 Task: Create a due date automation trigger when advanced on, on the wednesday before a card is due add fields with custom field "Resume" set to a number lower than 1 and lower than 10 at 11:00 AM.
Action: Mouse moved to (1092, 90)
Screenshot: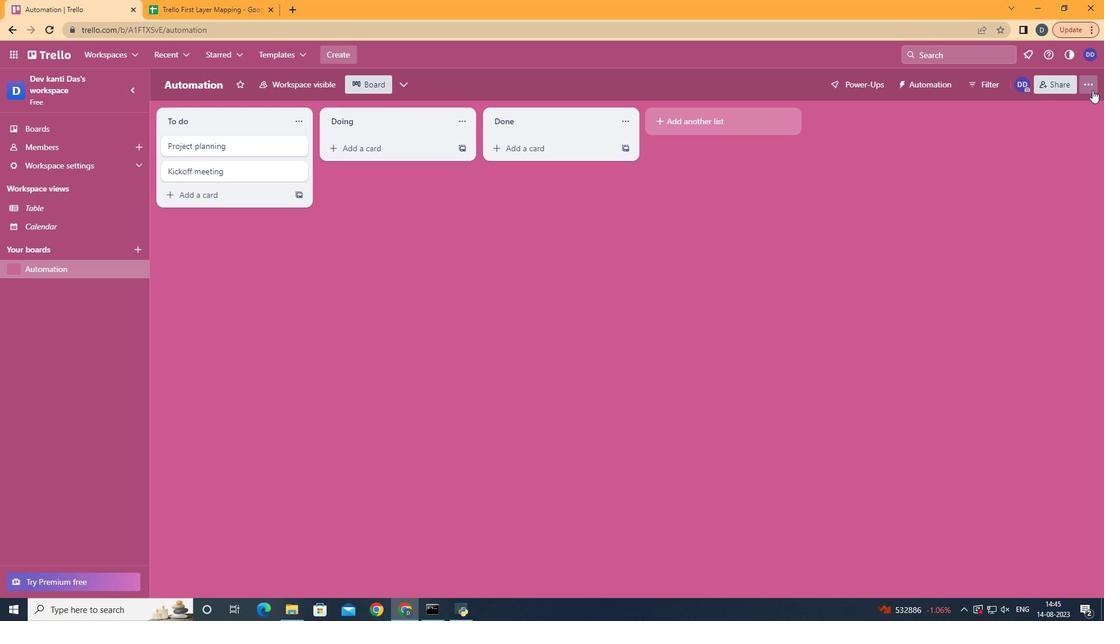 
Action: Mouse pressed left at (1092, 90)
Screenshot: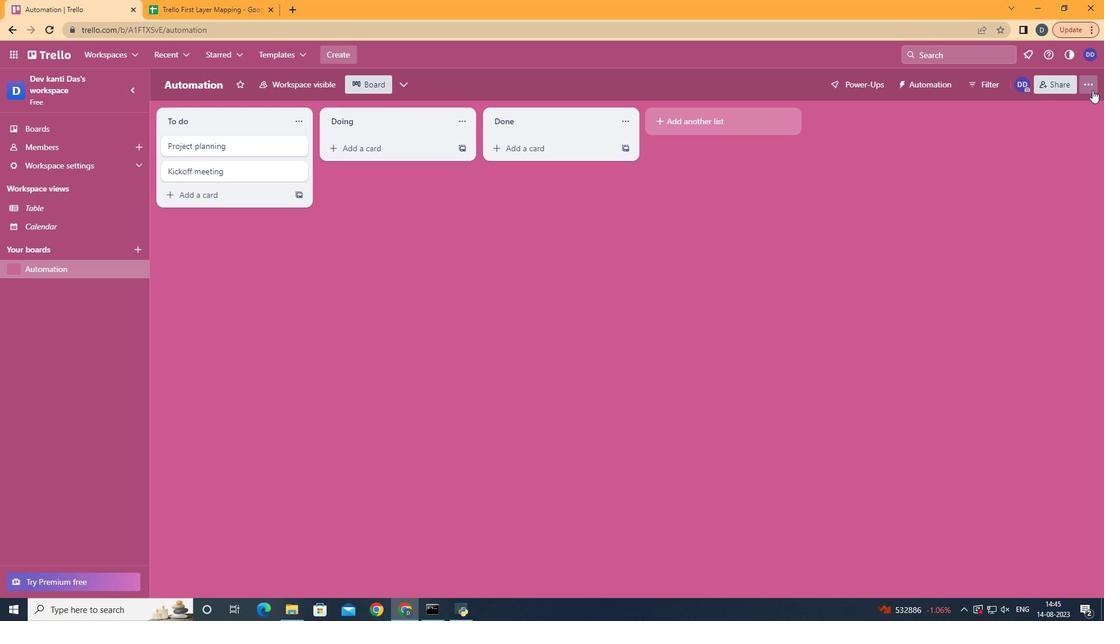 
Action: Mouse moved to (1031, 241)
Screenshot: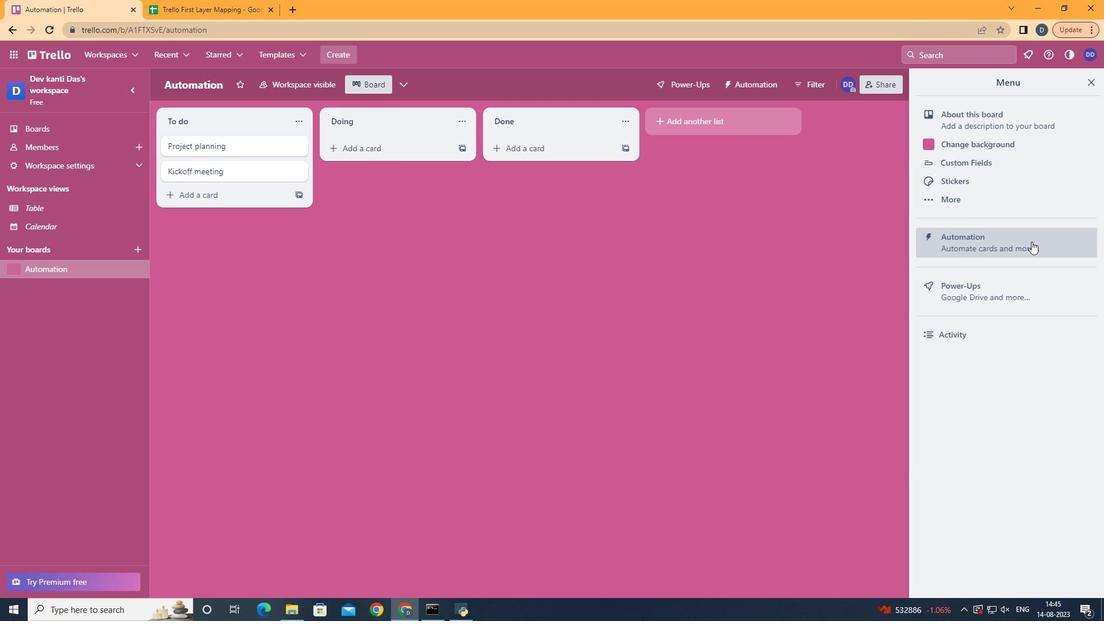 
Action: Mouse pressed left at (1031, 241)
Screenshot: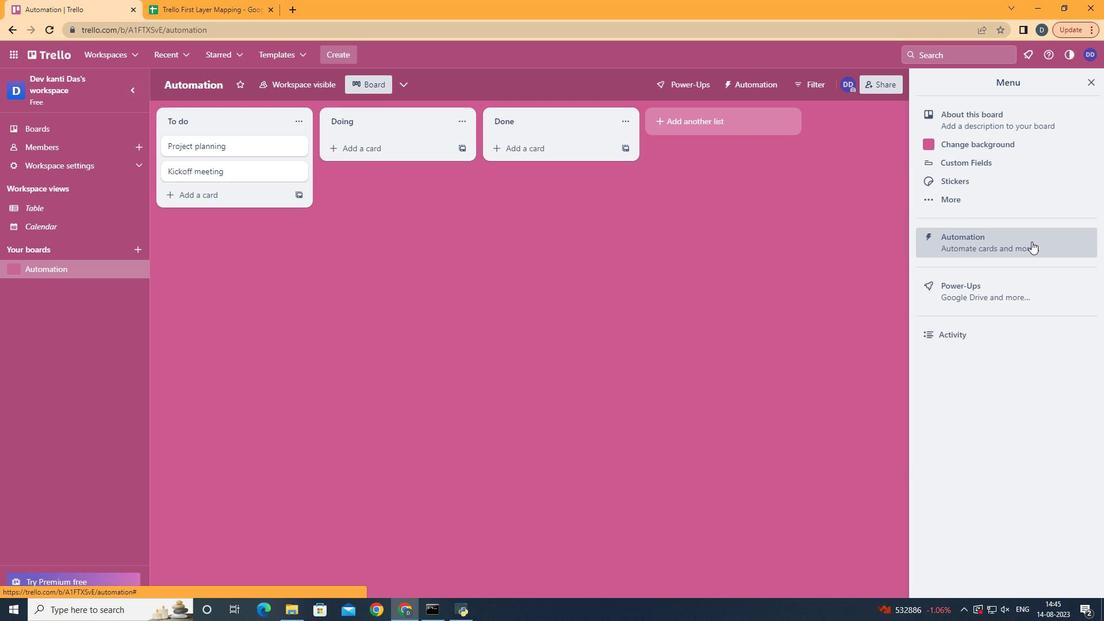 
Action: Mouse moved to (219, 230)
Screenshot: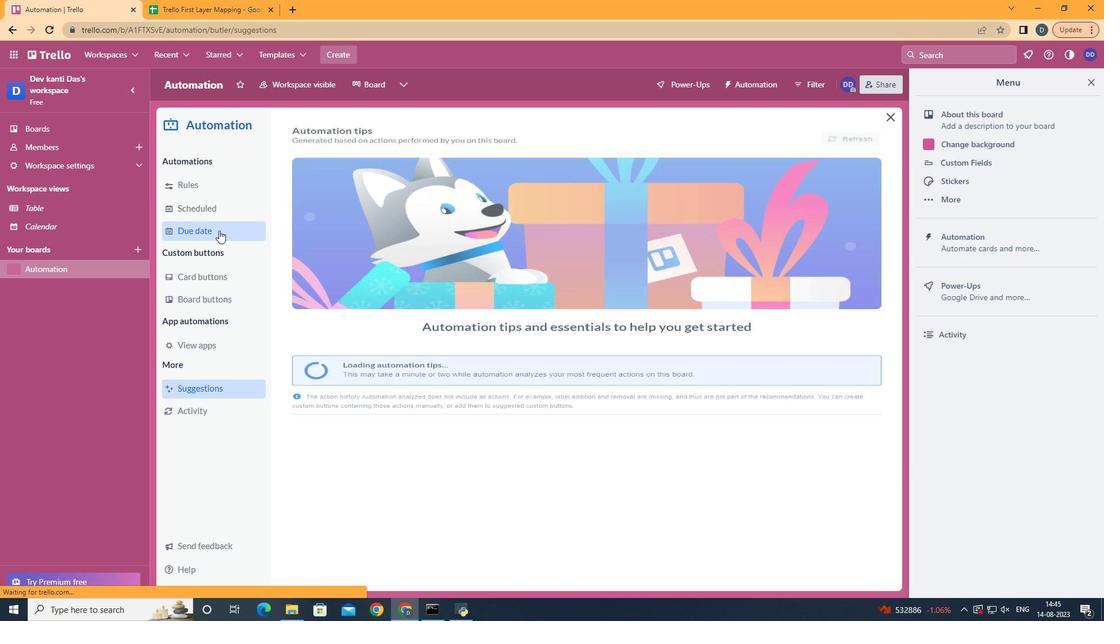 
Action: Mouse pressed left at (219, 230)
Screenshot: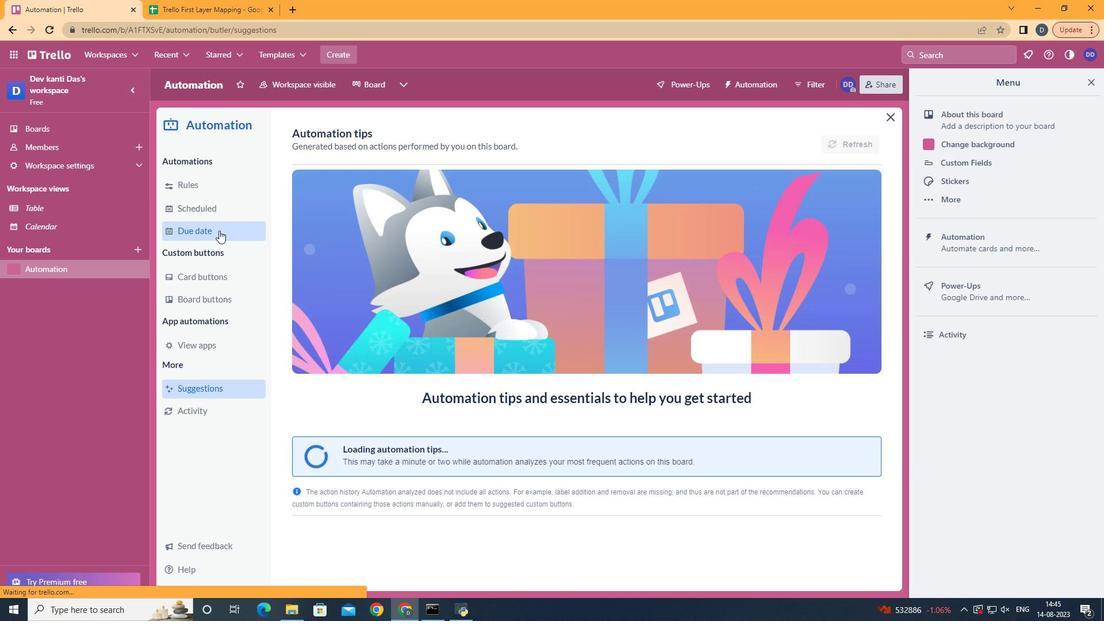 
Action: Mouse moved to (808, 132)
Screenshot: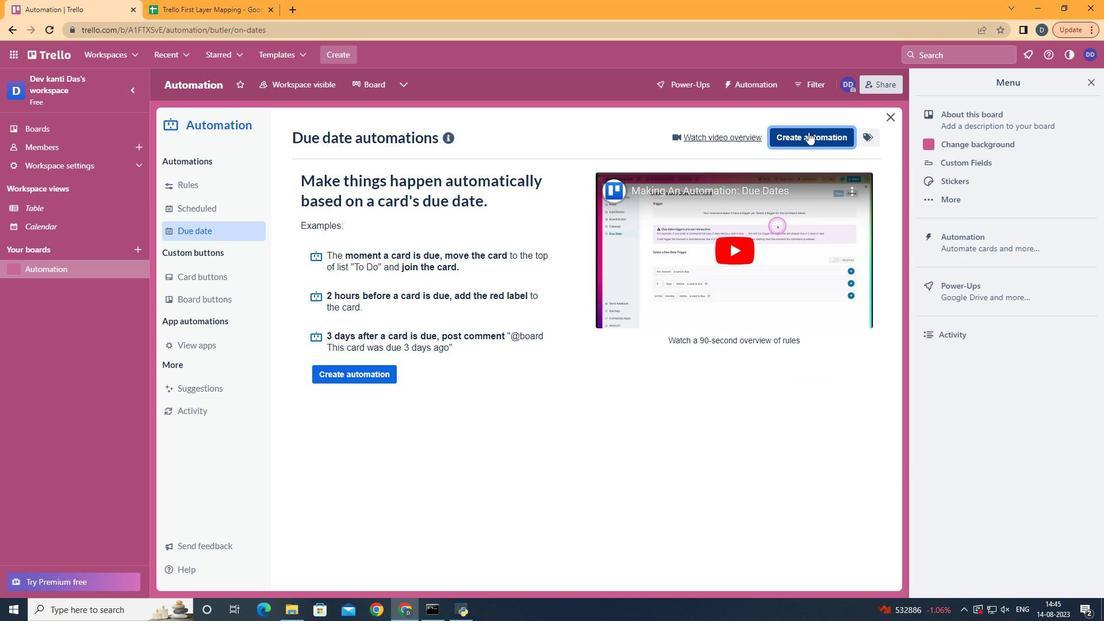 
Action: Mouse pressed left at (808, 132)
Screenshot: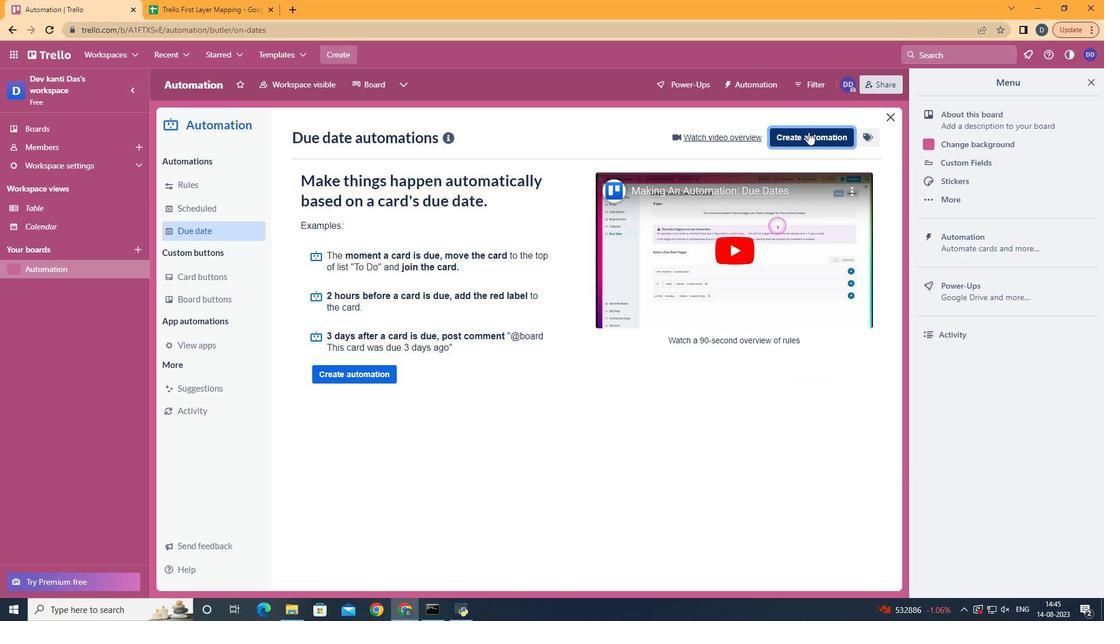 
Action: Mouse moved to (586, 246)
Screenshot: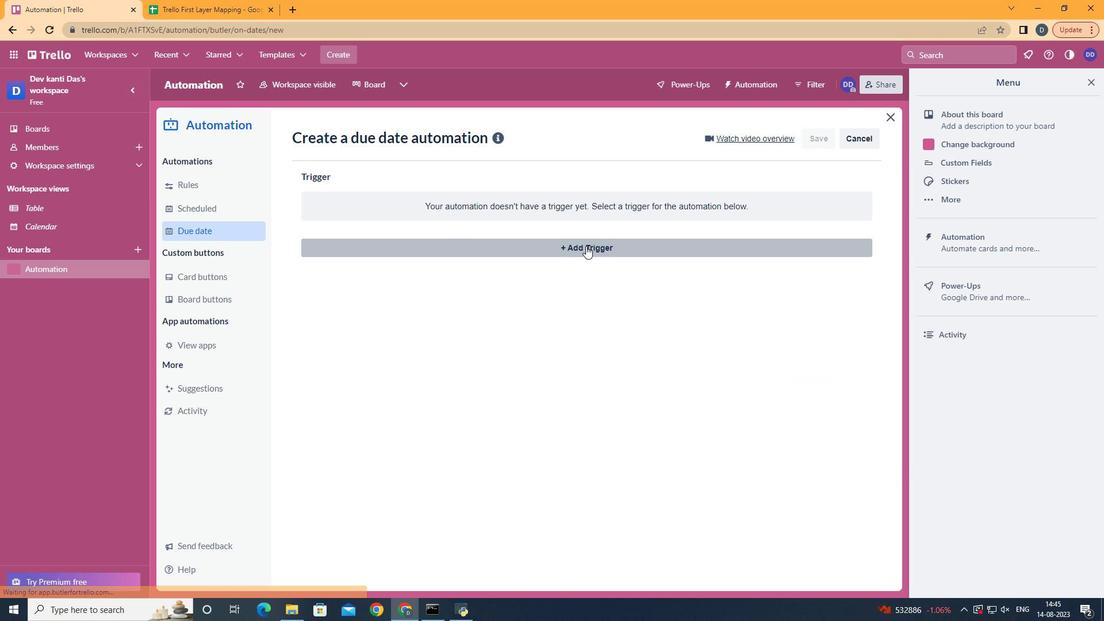 
Action: Mouse pressed left at (586, 246)
Screenshot: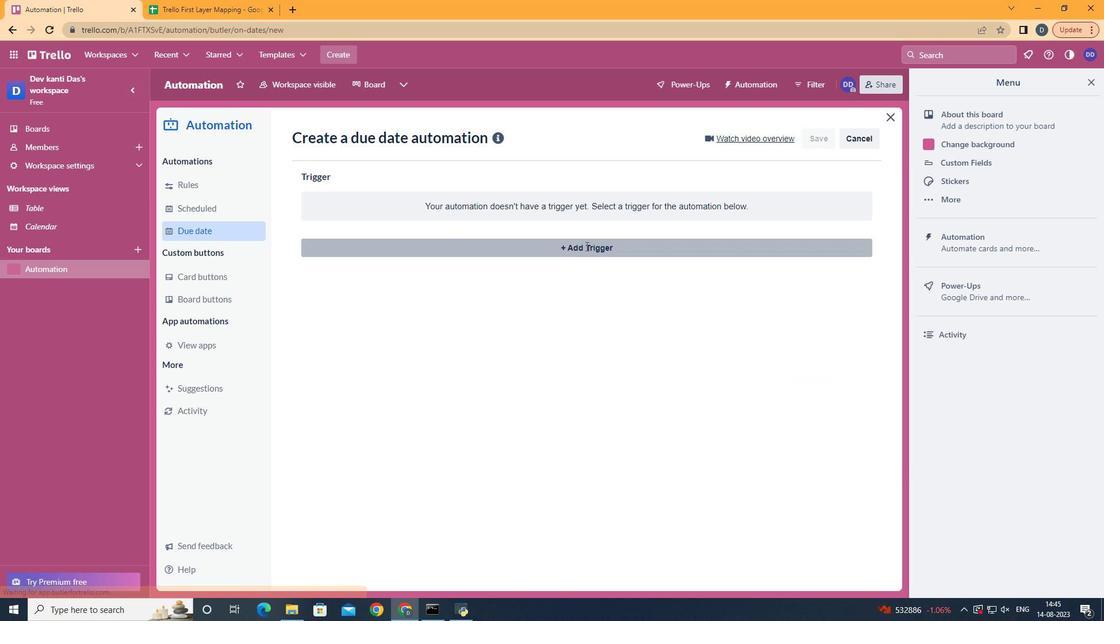 
Action: Mouse moved to (383, 345)
Screenshot: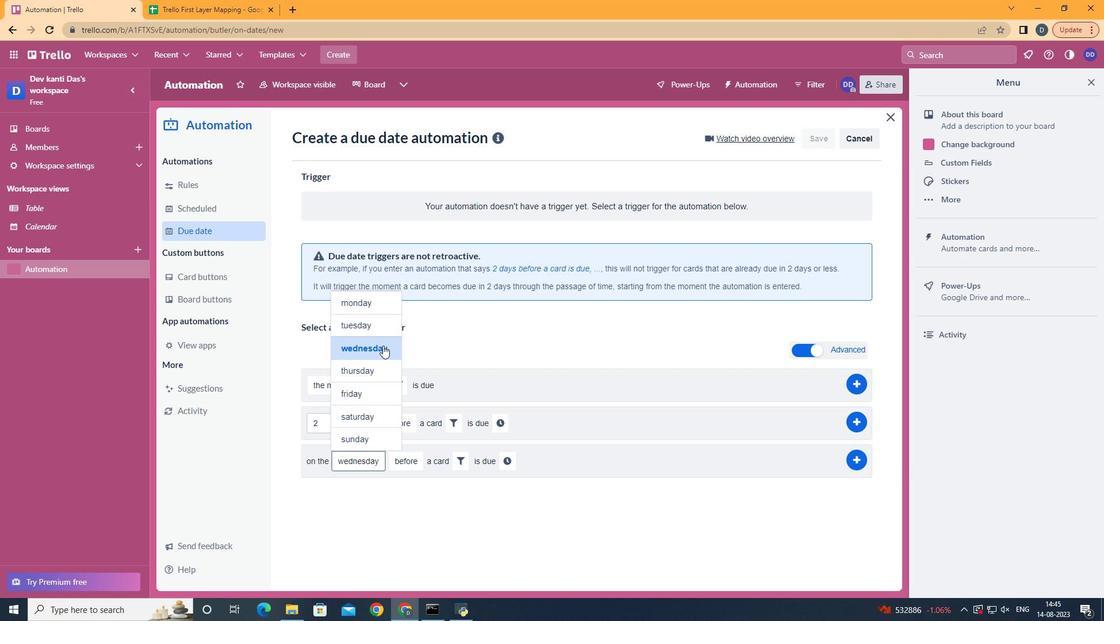 
Action: Mouse pressed left at (383, 345)
Screenshot: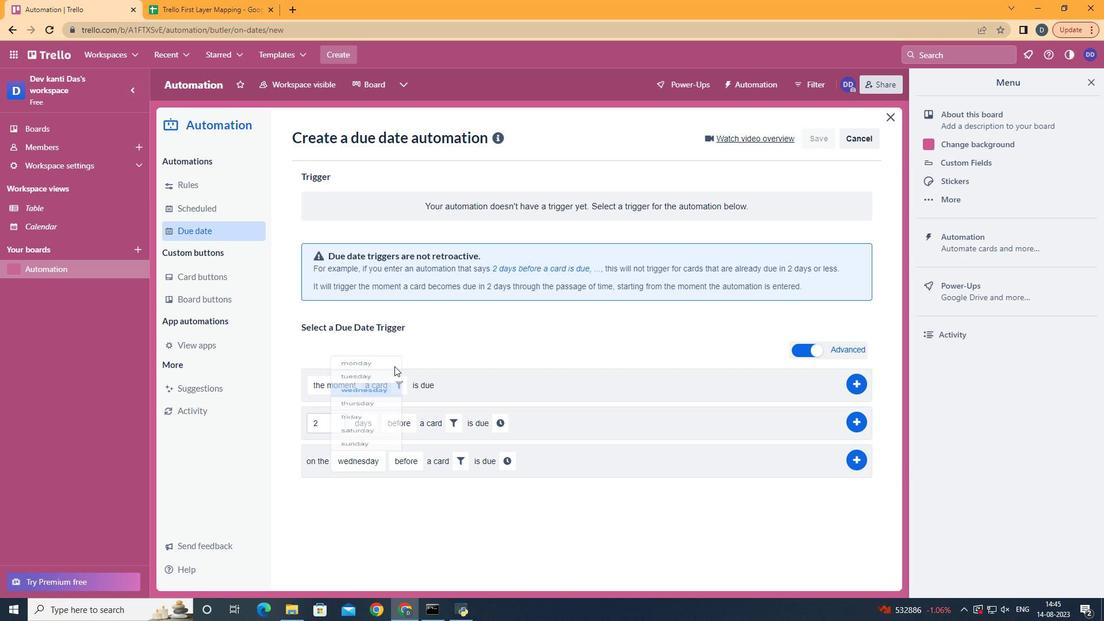 
Action: Mouse moved to (458, 460)
Screenshot: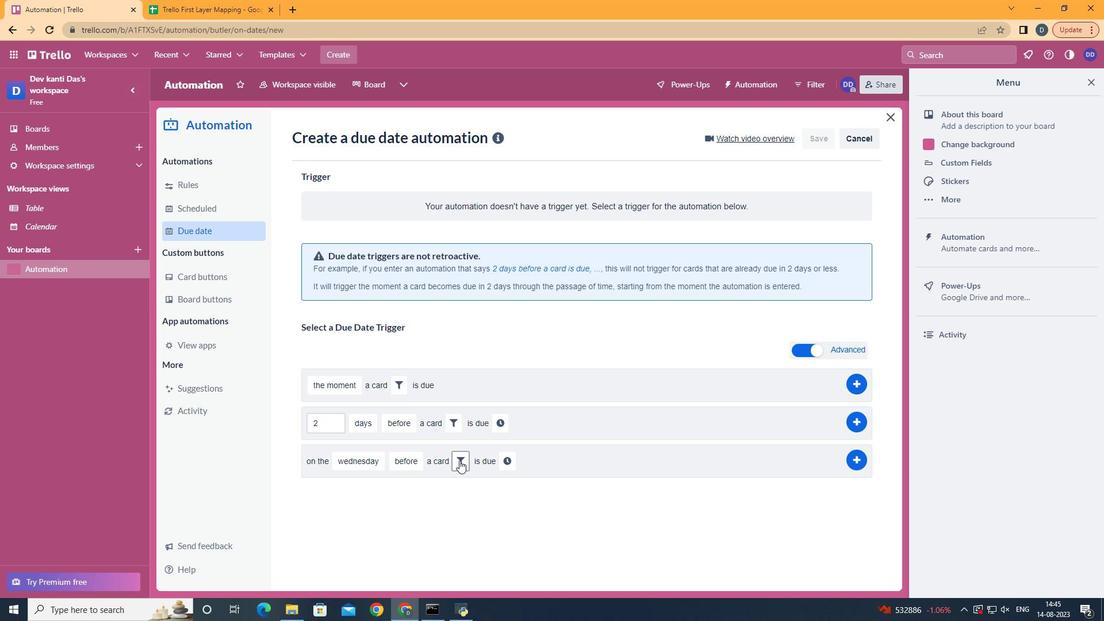 
Action: Mouse pressed left at (458, 460)
Screenshot: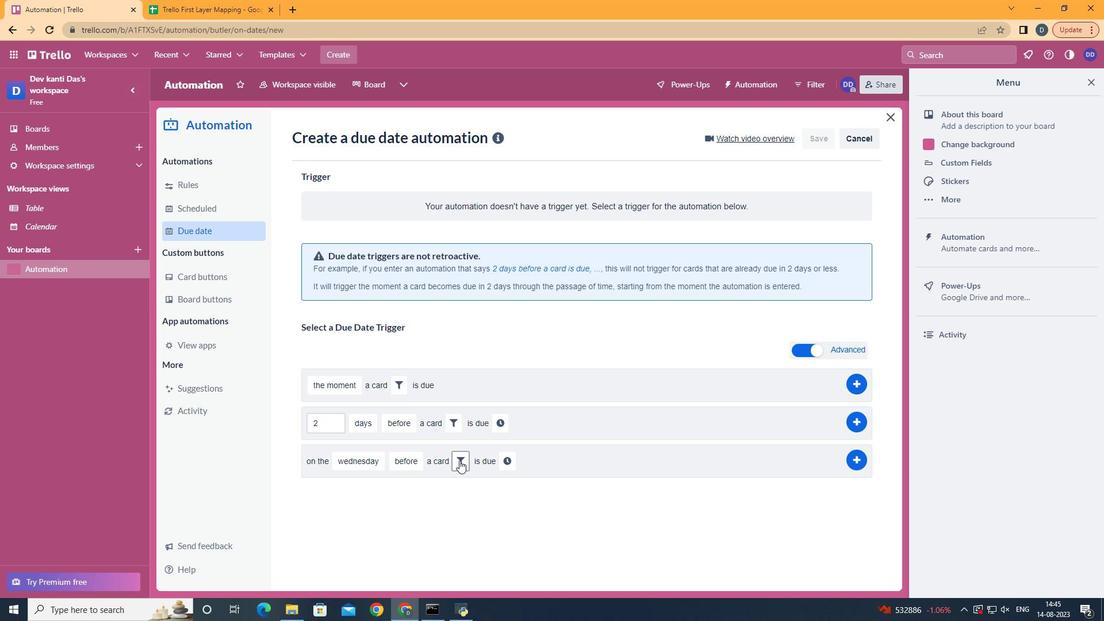 
Action: Mouse moved to (641, 495)
Screenshot: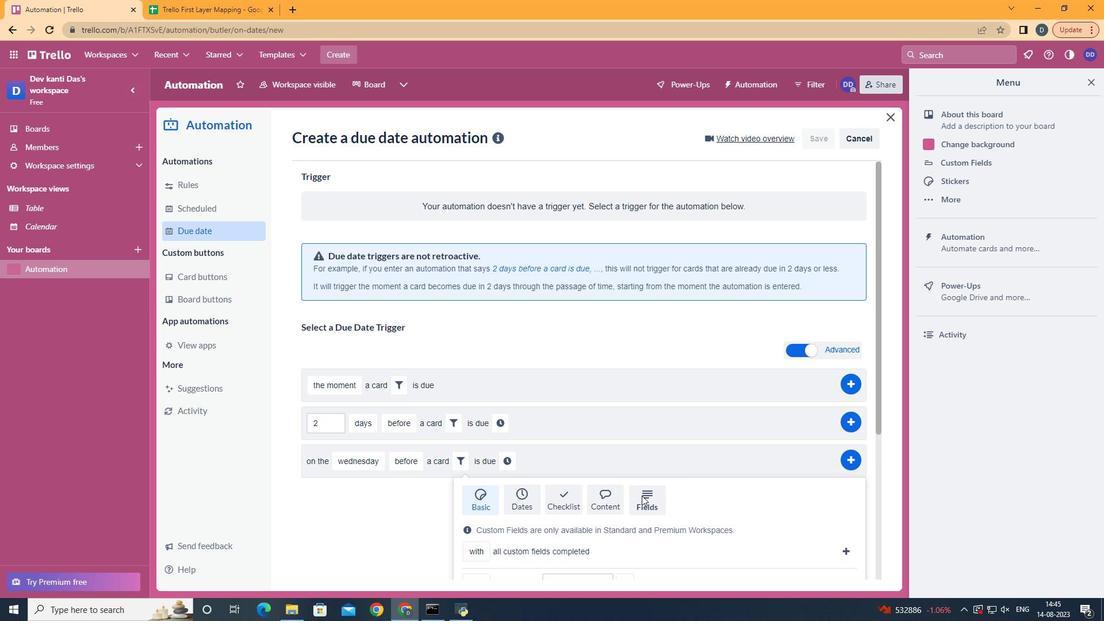 
Action: Mouse pressed left at (641, 495)
Screenshot: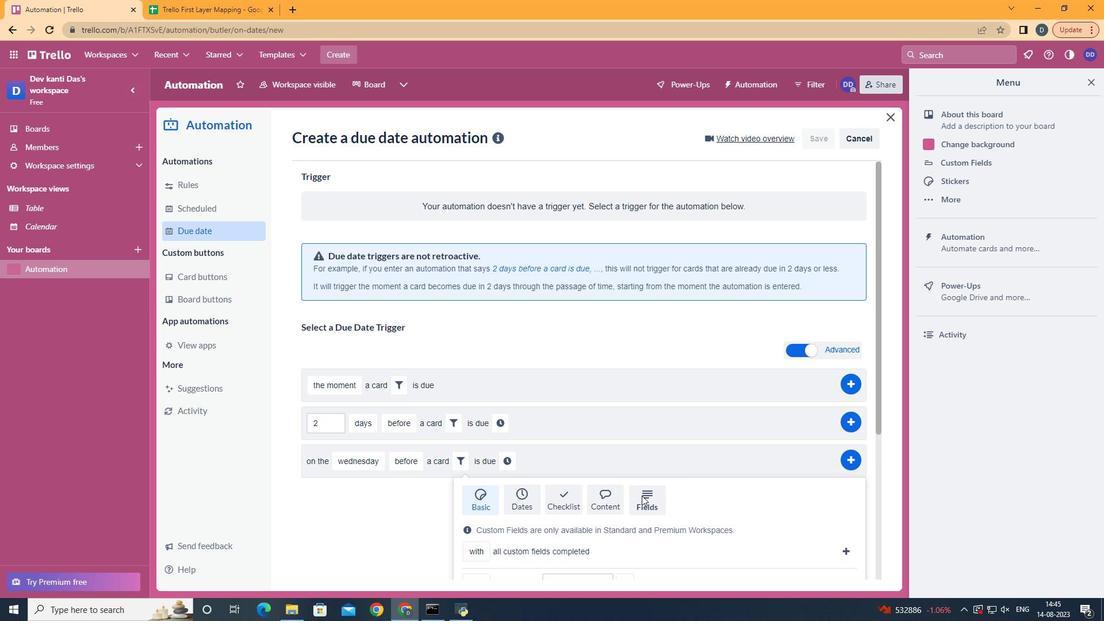 
Action: Mouse moved to (641, 495)
Screenshot: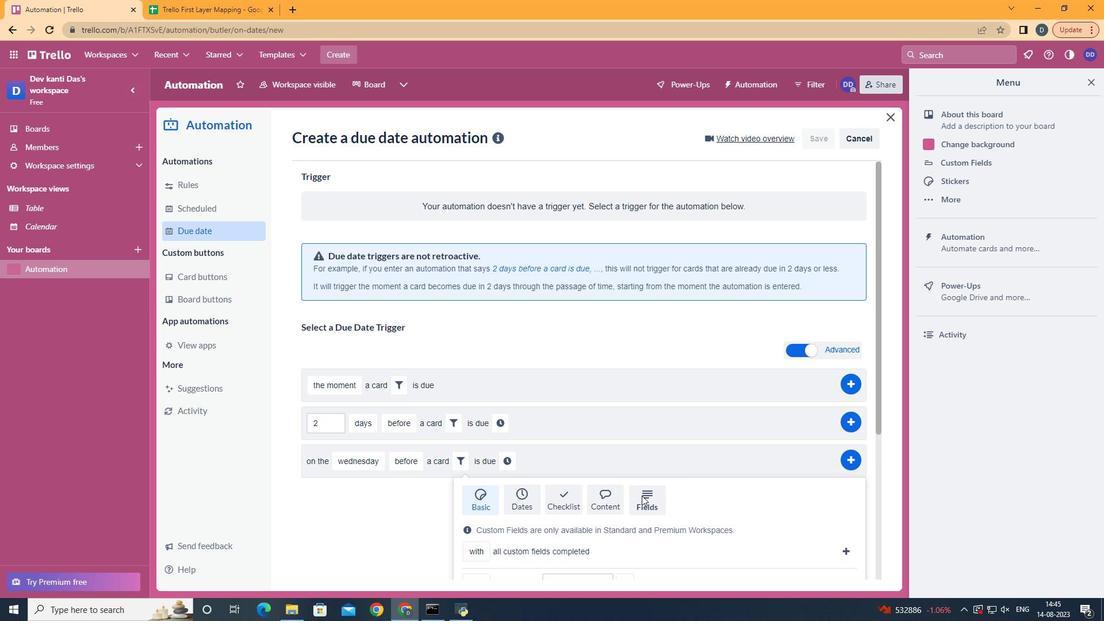 
Action: Mouse scrolled (641, 495) with delta (0, 0)
Screenshot: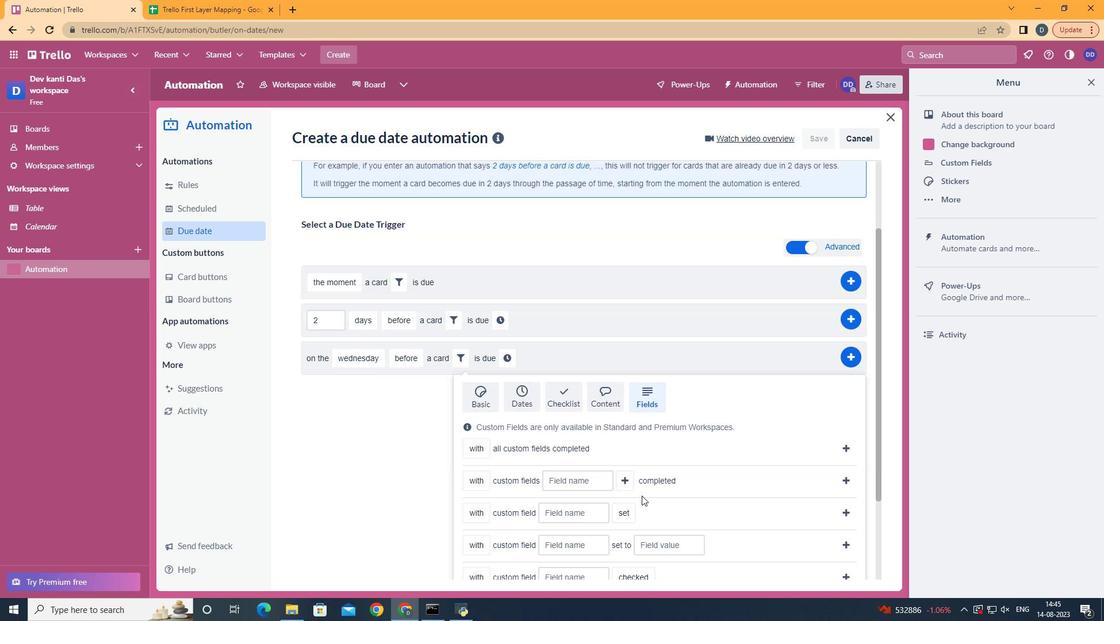 
Action: Mouse scrolled (641, 495) with delta (0, 0)
Screenshot: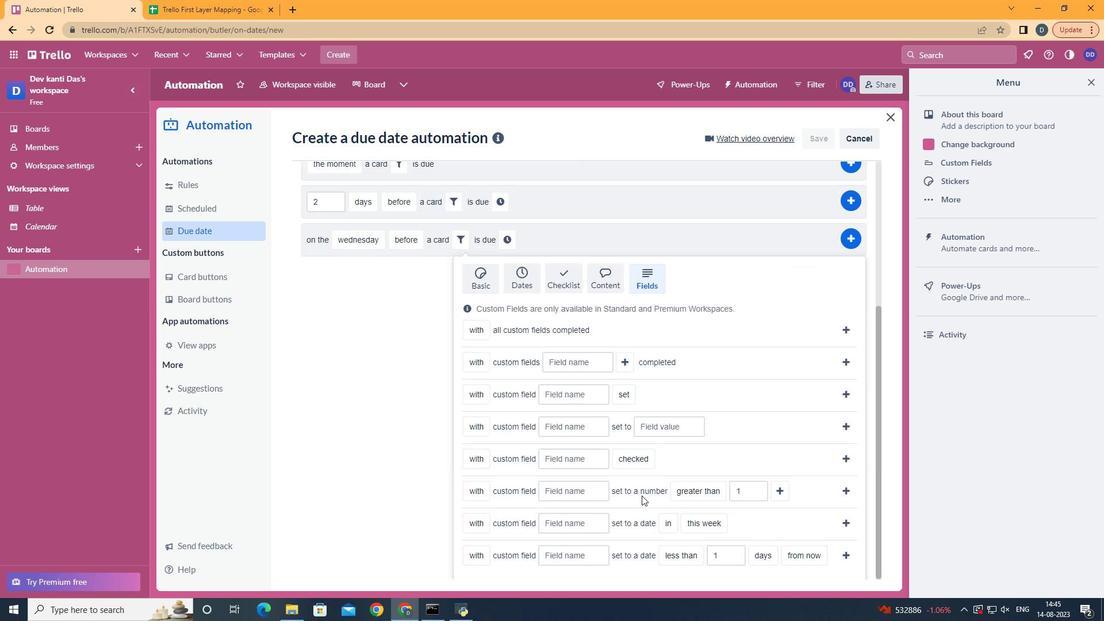 
Action: Mouse scrolled (641, 495) with delta (0, 0)
Screenshot: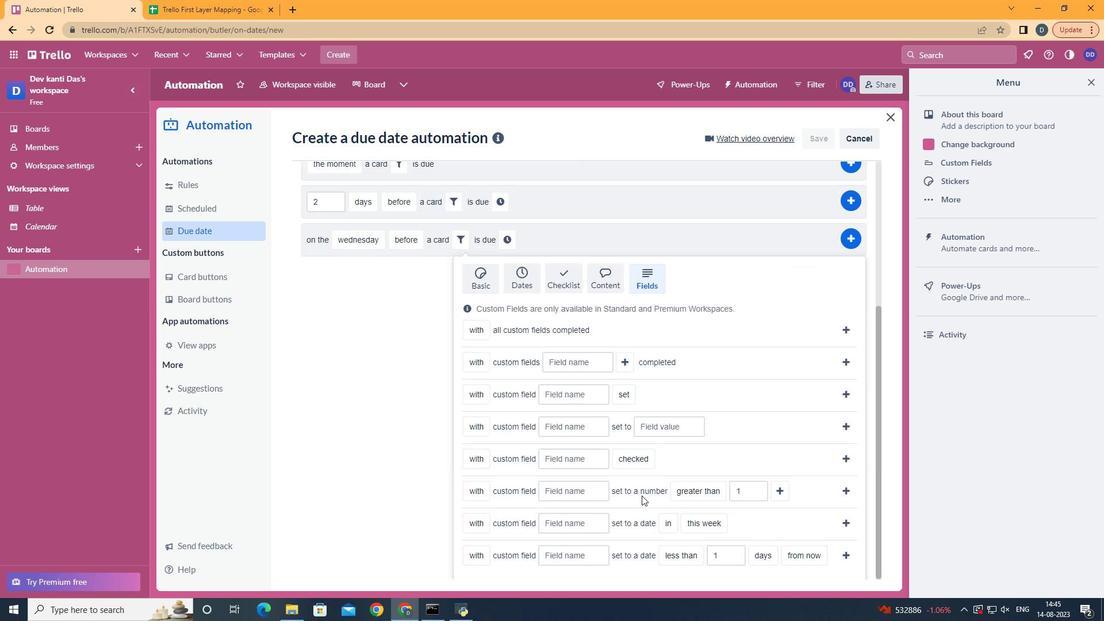 
Action: Mouse scrolled (641, 495) with delta (0, 0)
Screenshot: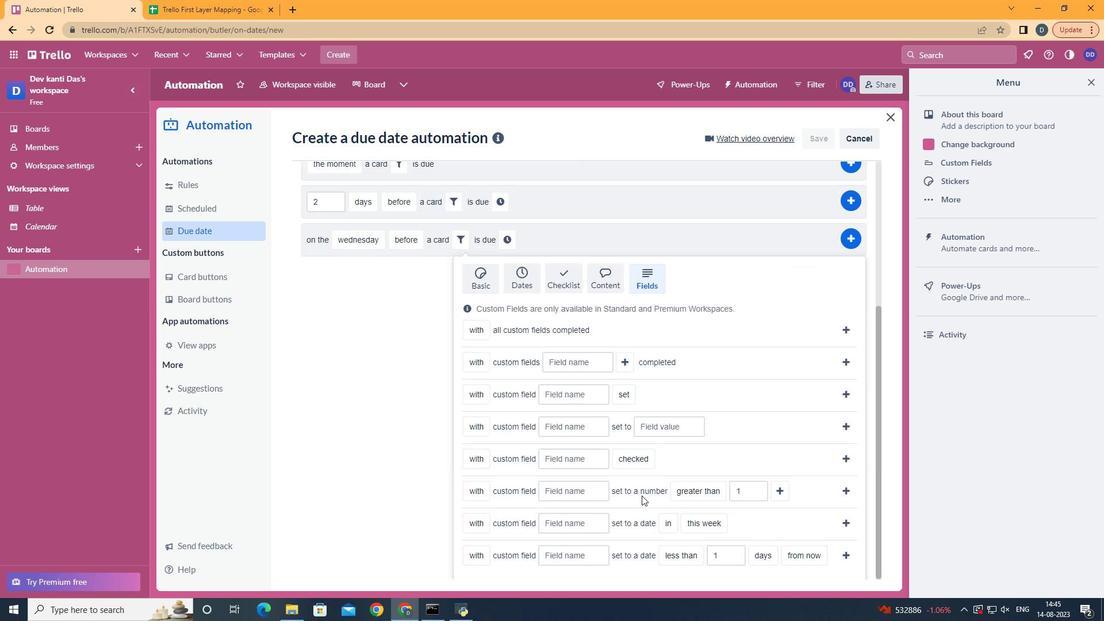 
Action: Mouse scrolled (641, 495) with delta (0, 0)
Screenshot: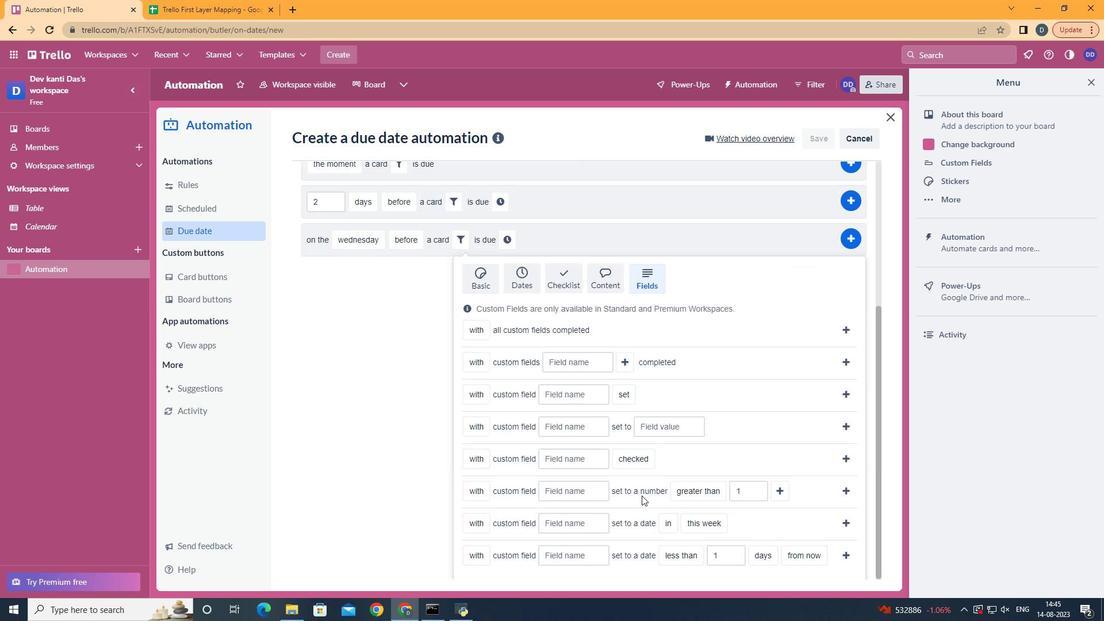 
Action: Mouse scrolled (641, 495) with delta (0, 0)
Screenshot: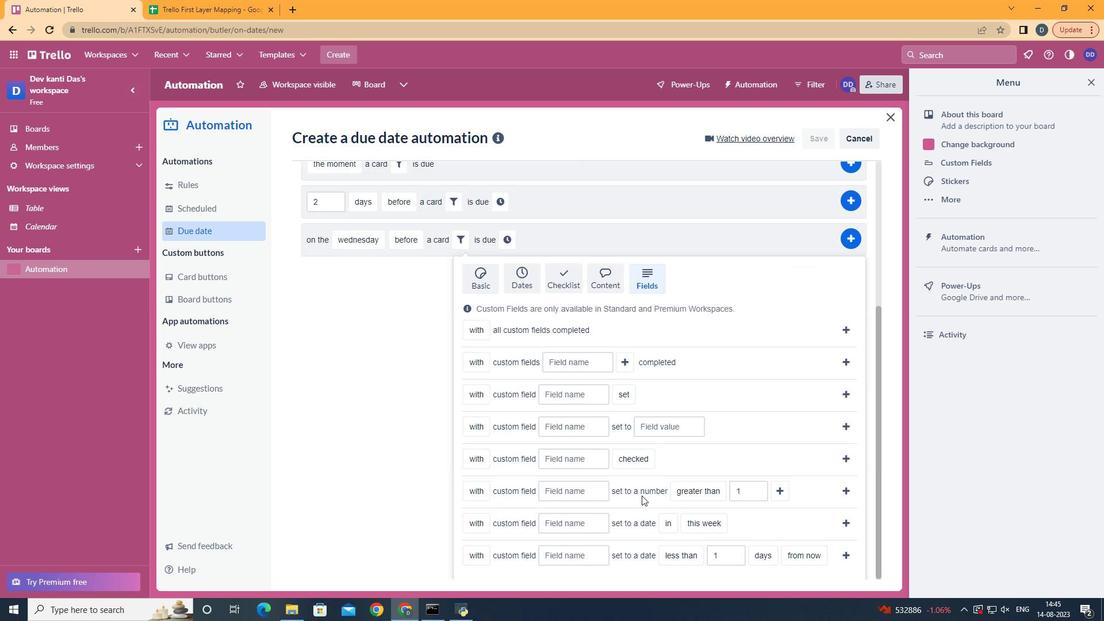 
Action: Mouse moved to (568, 490)
Screenshot: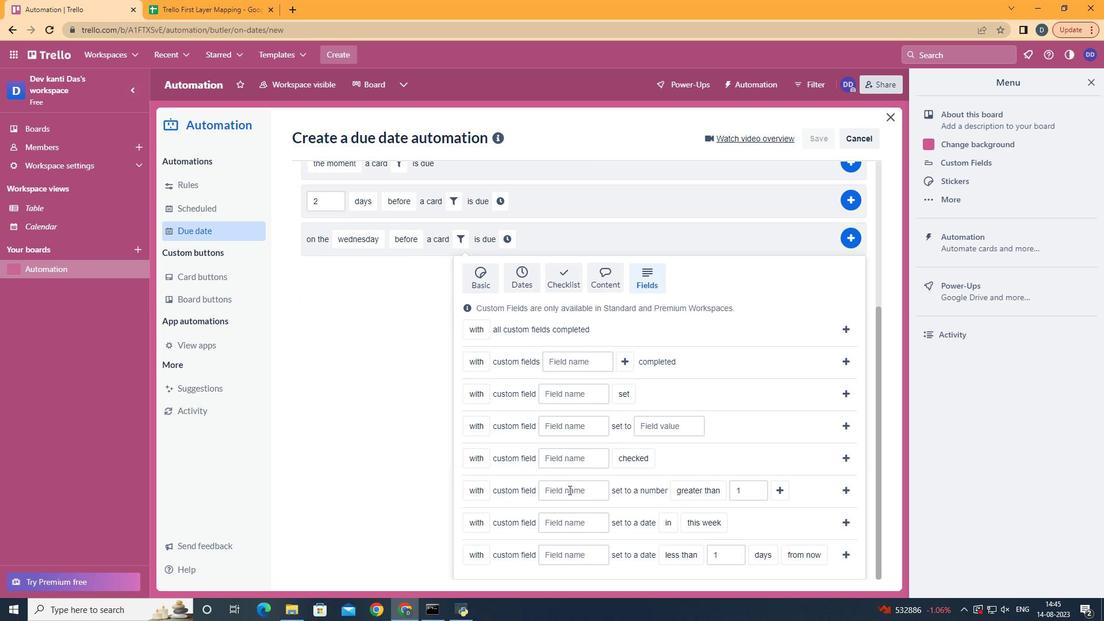 
Action: Mouse pressed left at (568, 490)
Screenshot: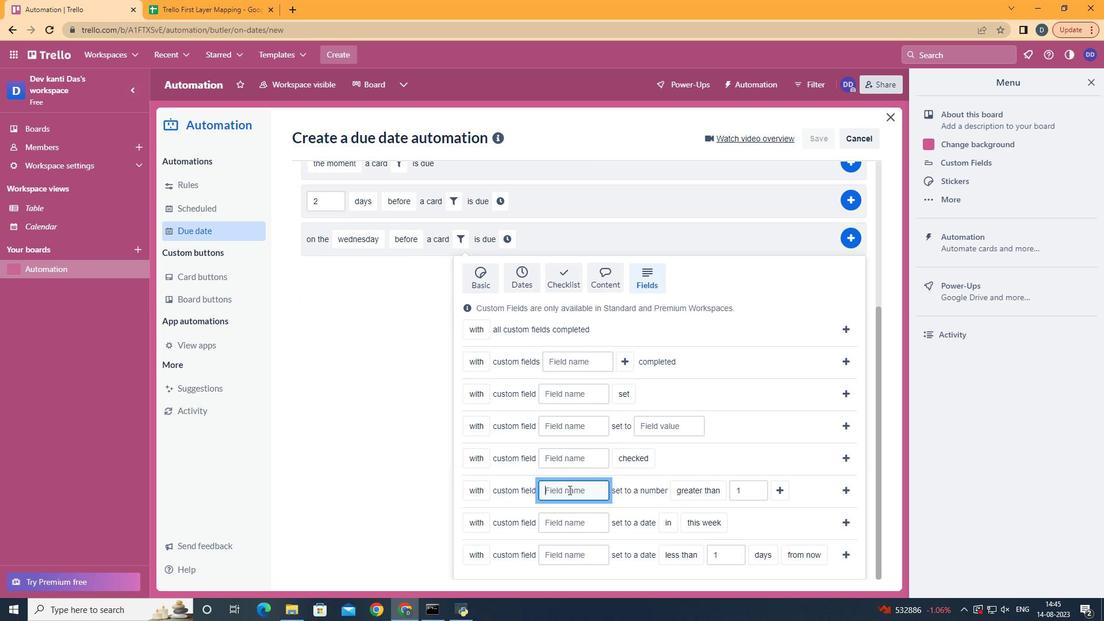 
Action: Key pressed <Key.shift>Resume
Screenshot: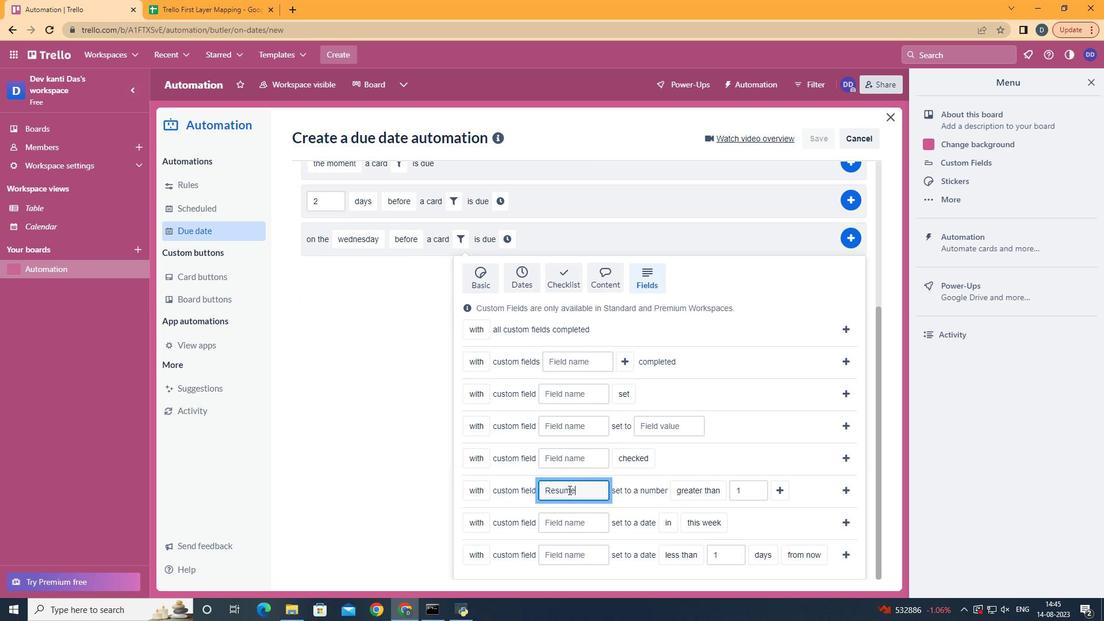 
Action: Mouse moved to (722, 442)
Screenshot: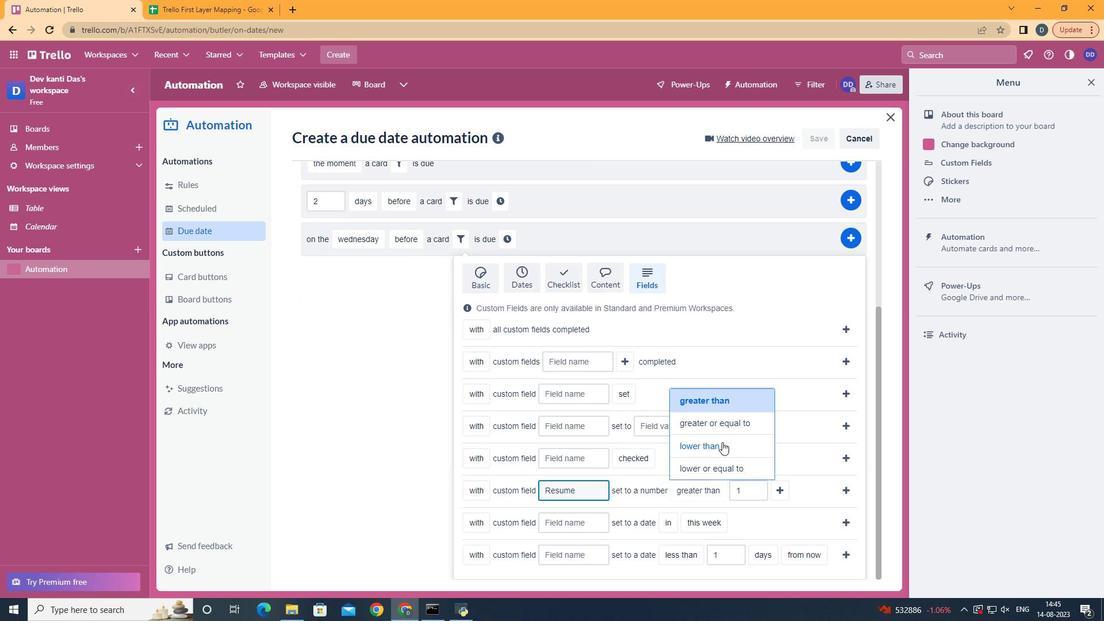 
Action: Mouse pressed left at (722, 442)
Screenshot: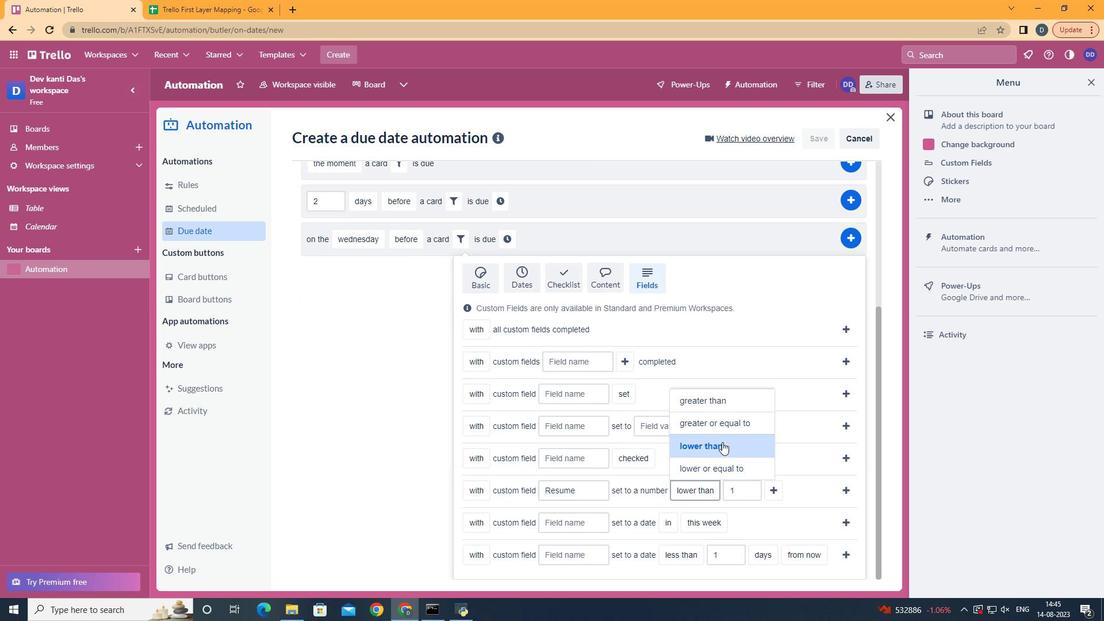 
Action: Mouse moved to (771, 488)
Screenshot: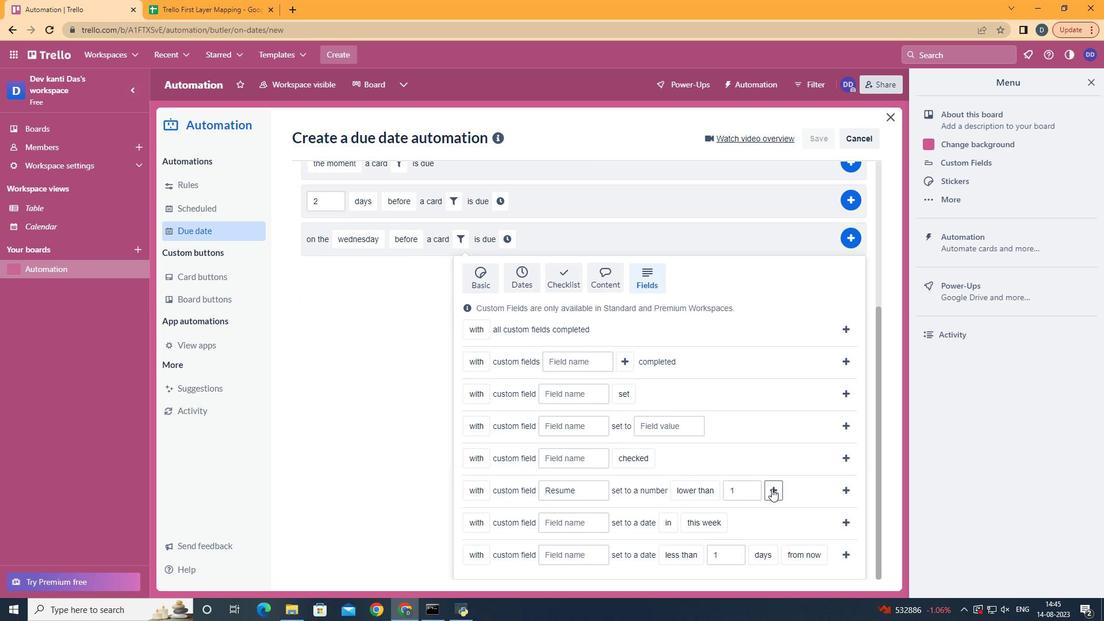 
Action: Mouse pressed left at (771, 488)
Screenshot: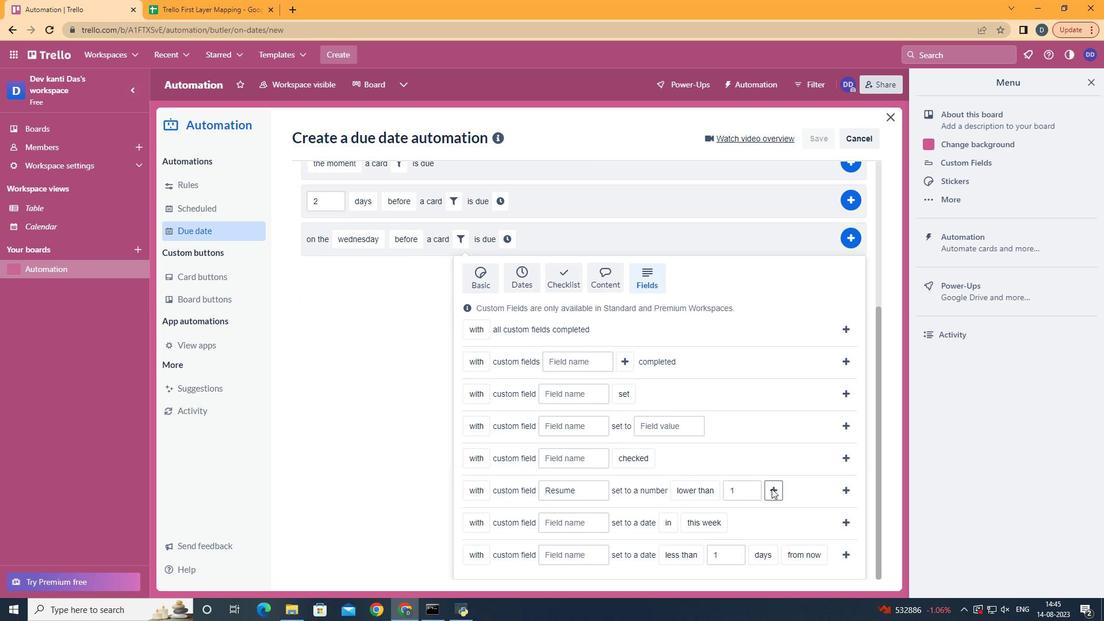 
Action: Mouse moved to (839, 487)
Screenshot: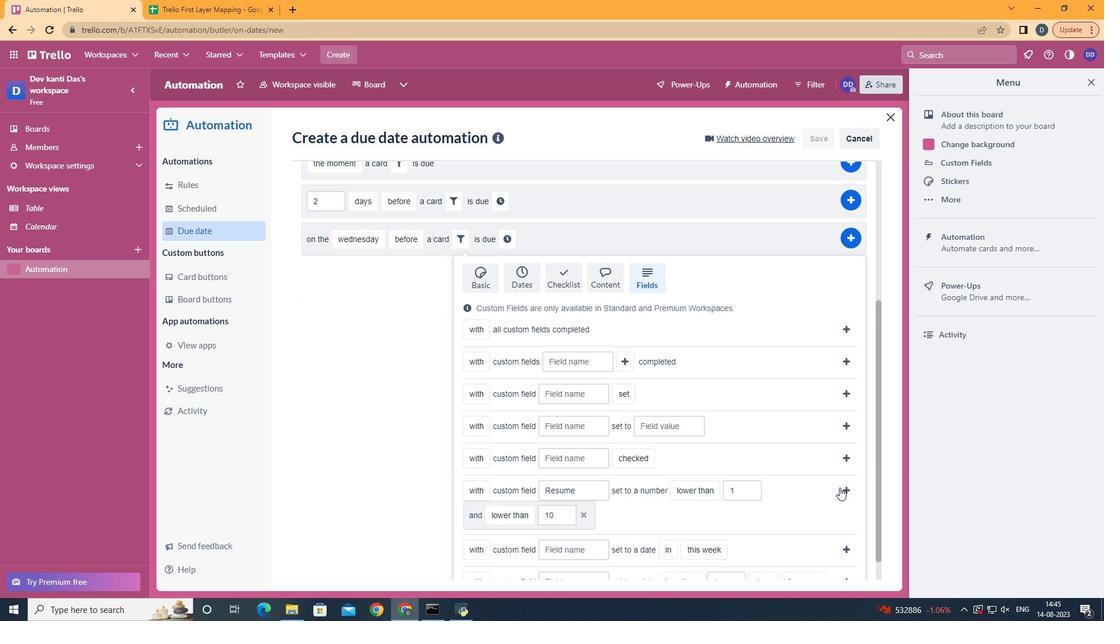 
Action: Mouse pressed left at (839, 487)
Screenshot: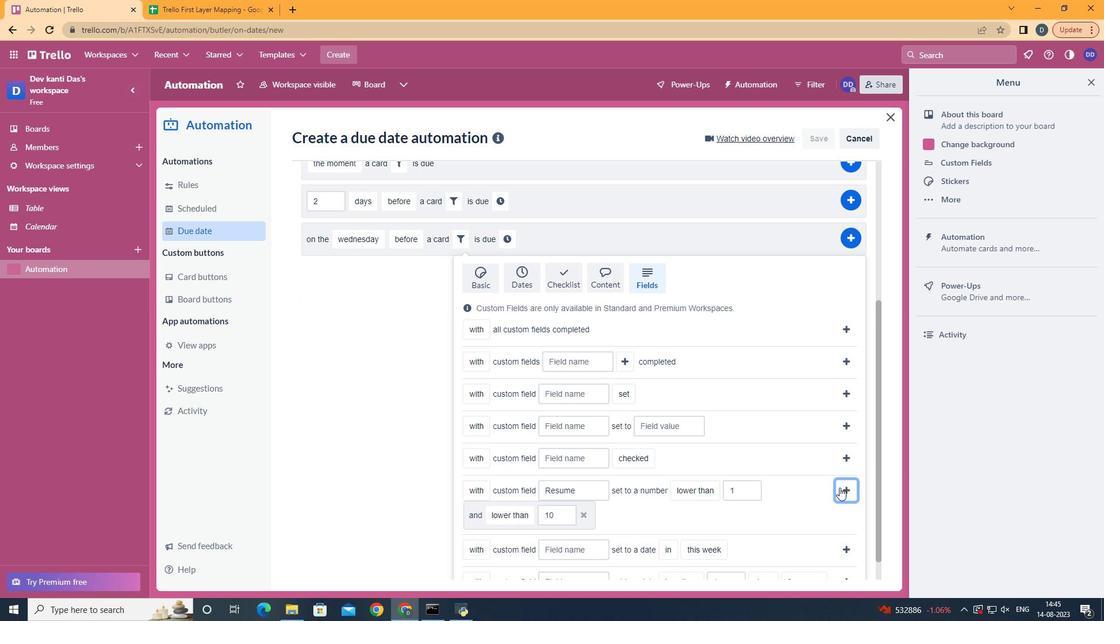 
Action: Mouse moved to (806, 464)
Screenshot: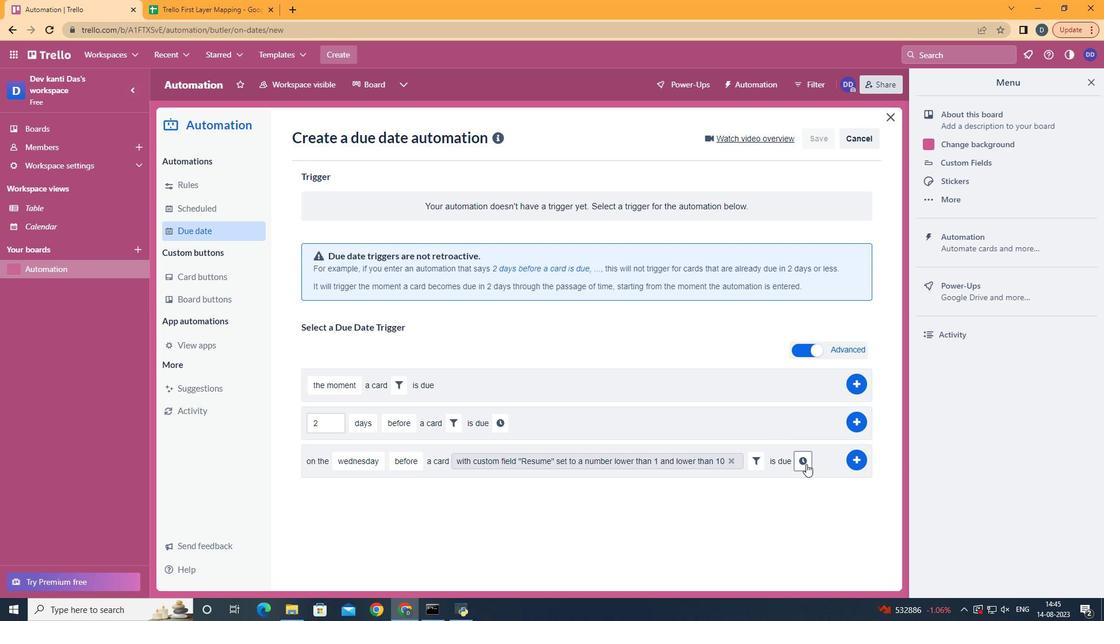 
Action: Mouse pressed left at (806, 464)
Screenshot: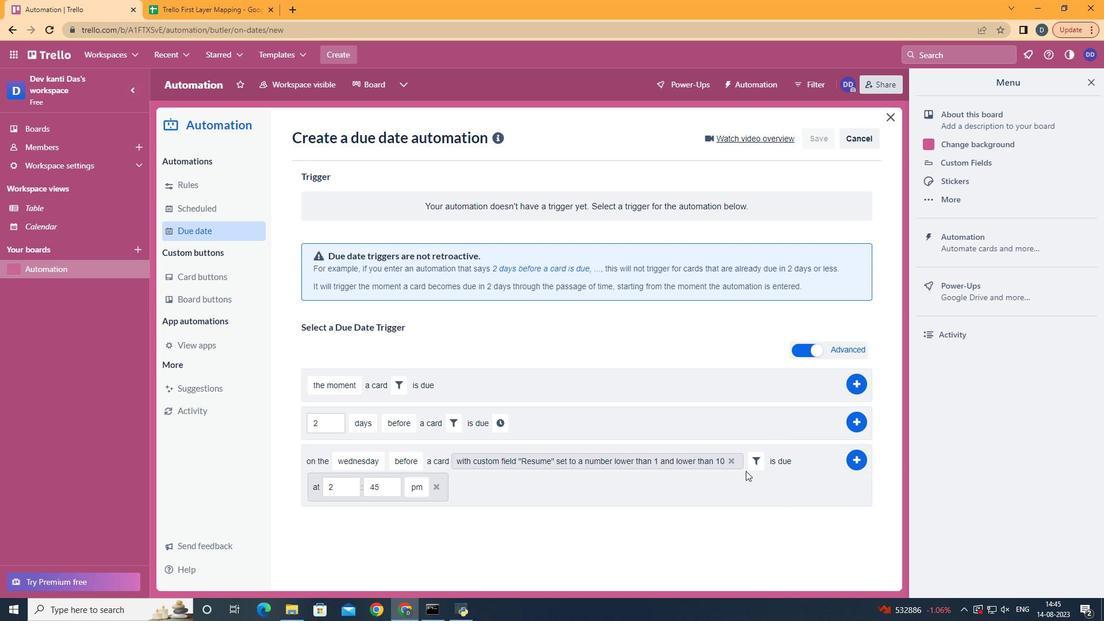 
Action: Mouse moved to (358, 491)
Screenshot: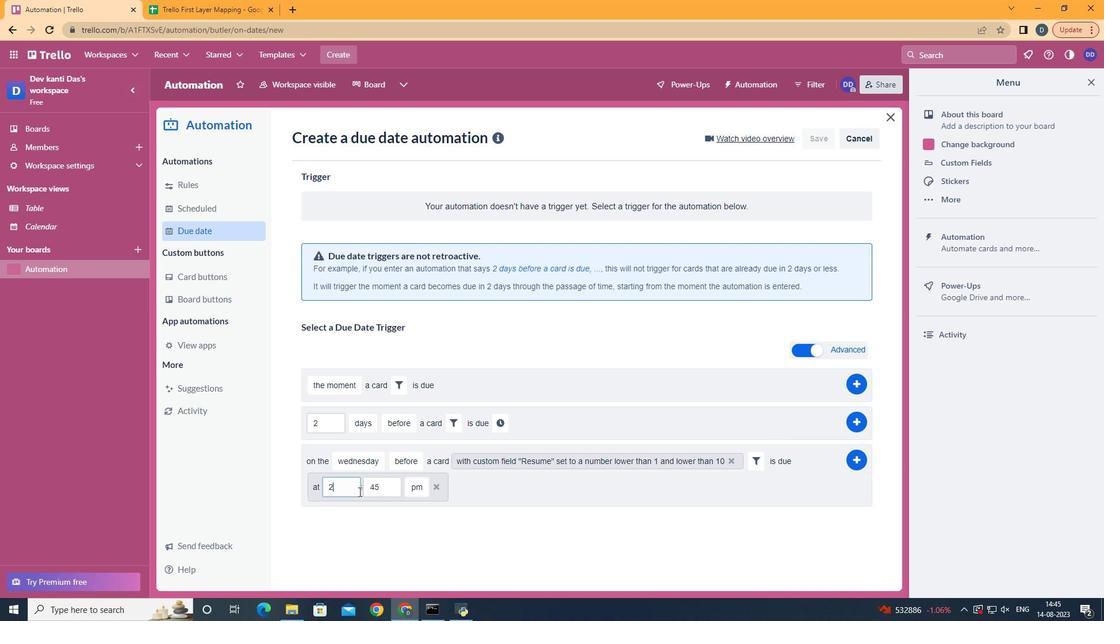 
Action: Mouse pressed left at (358, 491)
Screenshot: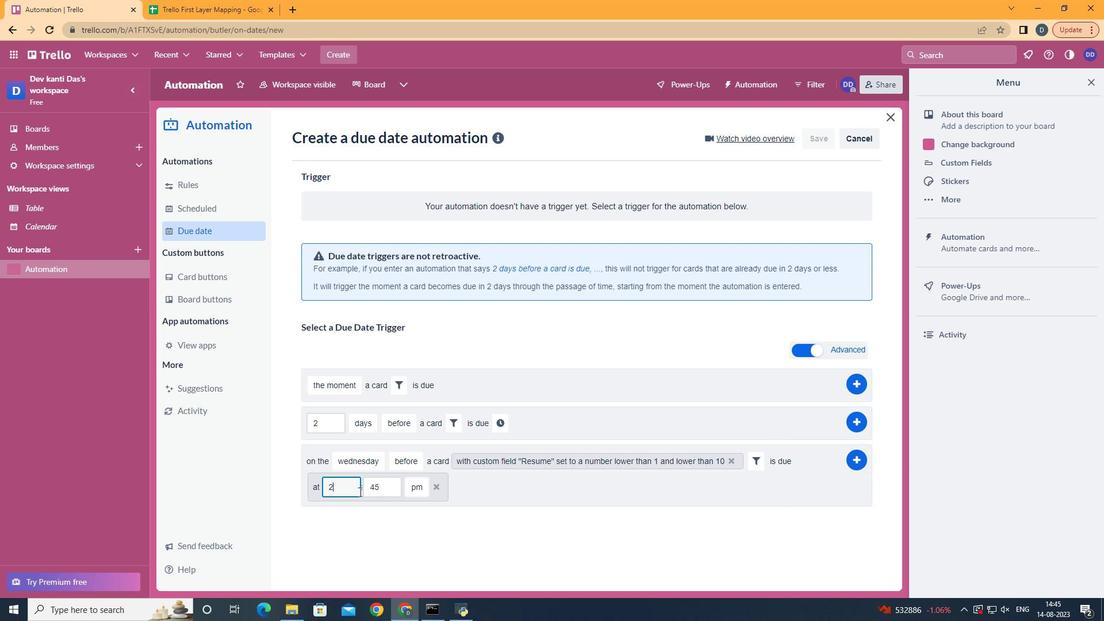
Action: Mouse moved to (352, 494)
Screenshot: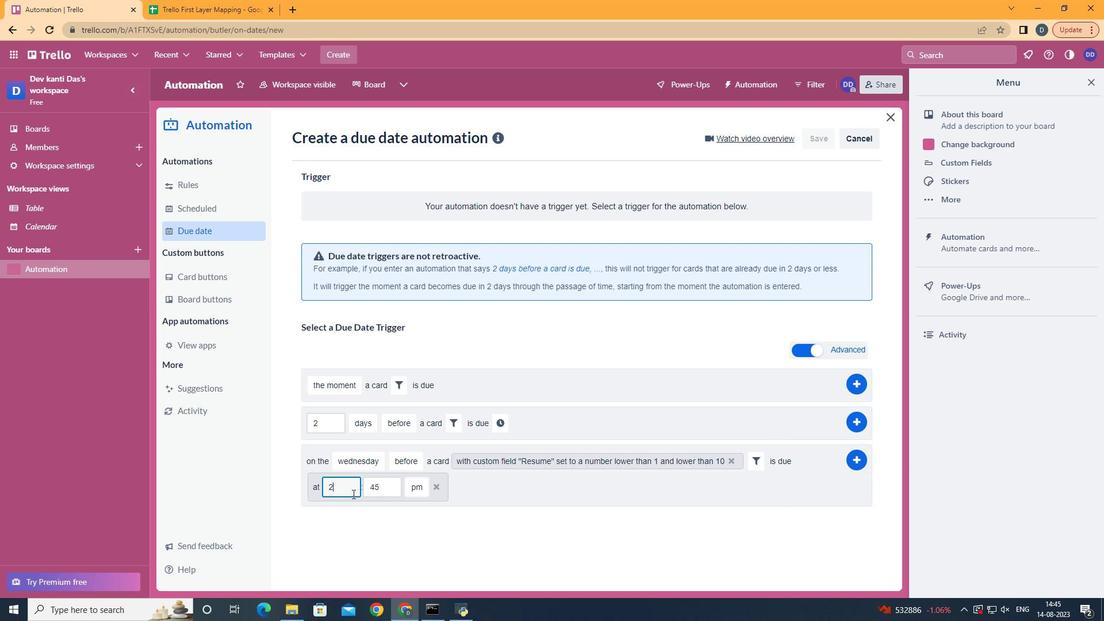 
Action: Key pressed <Key.backspace>11
Screenshot: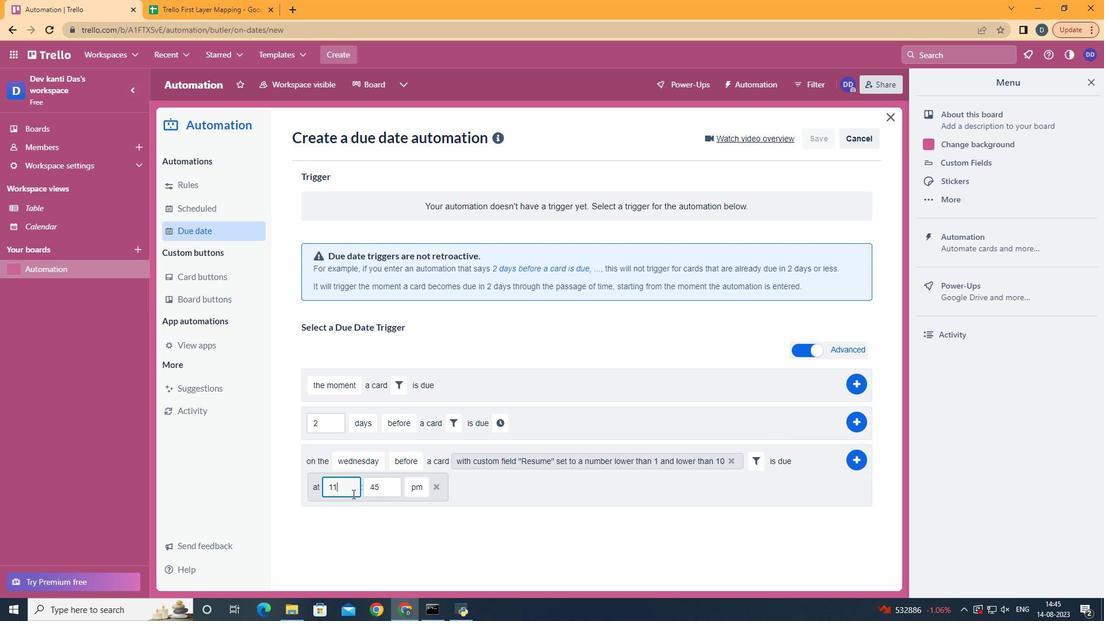 
Action: Mouse moved to (387, 479)
Screenshot: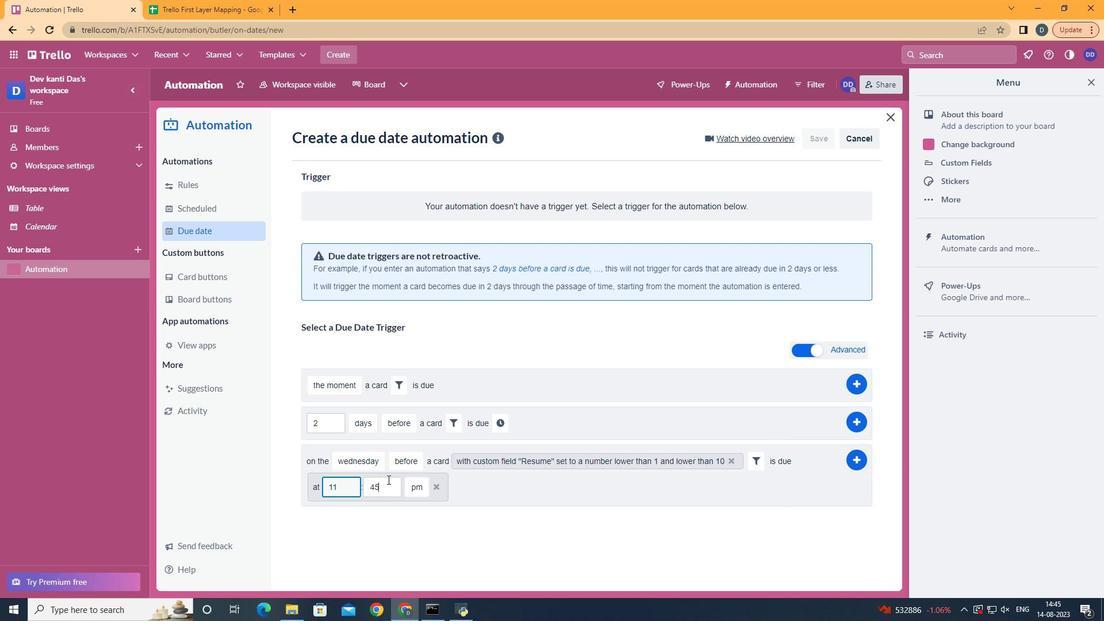 
Action: Mouse pressed left at (387, 479)
Screenshot: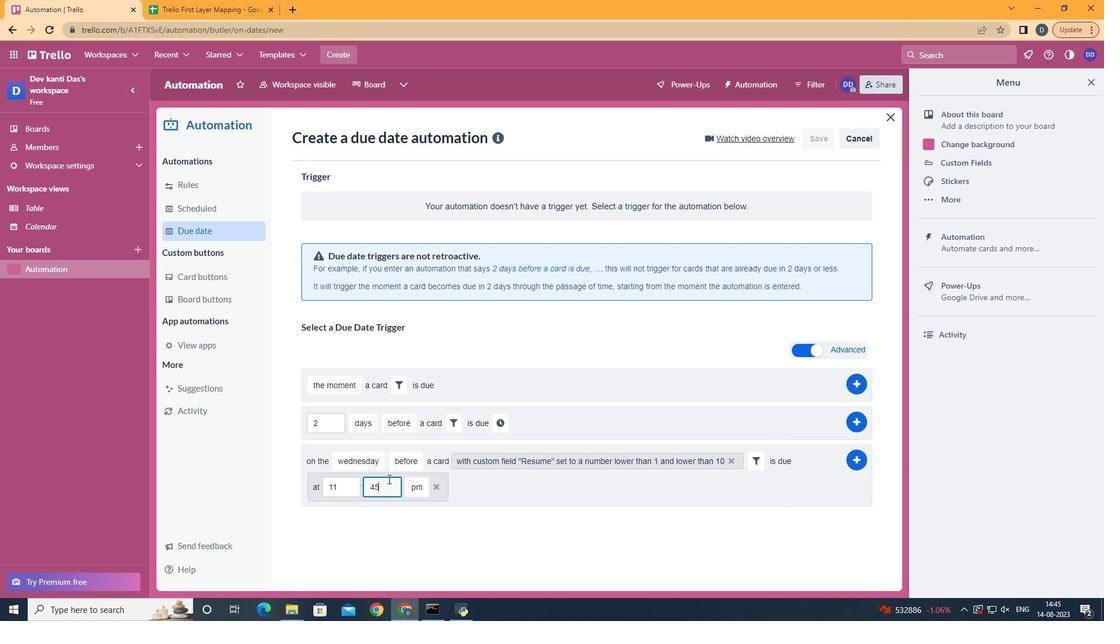 
Action: Mouse moved to (388, 479)
Screenshot: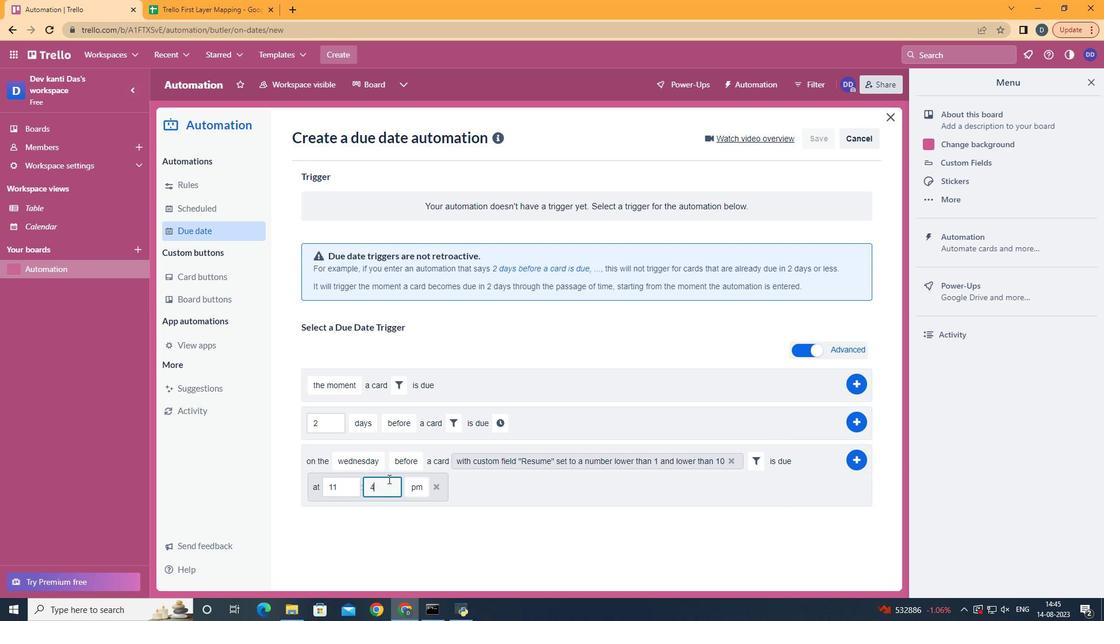 
Action: Key pressed <Key.backspace><Key.backspace>00
Screenshot: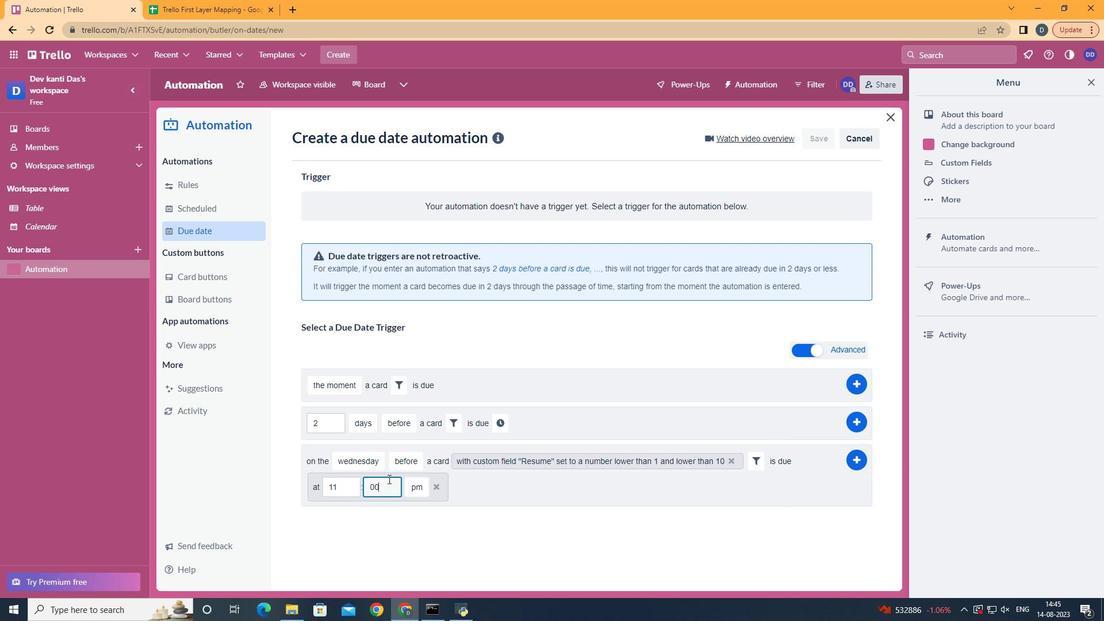 
Action: Mouse moved to (416, 509)
Screenshot: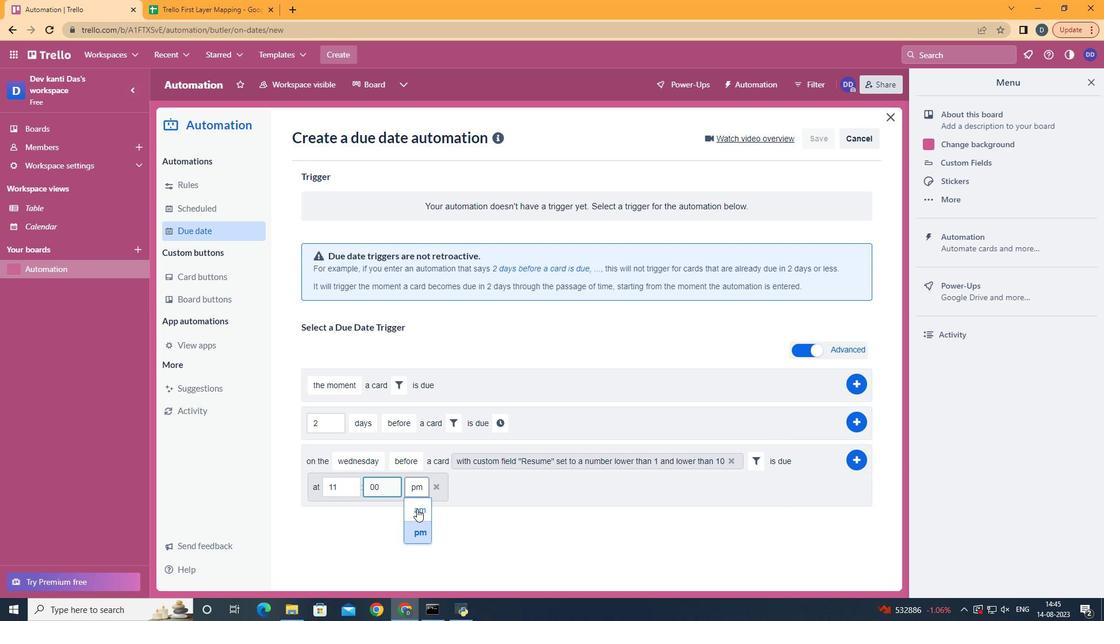 
Action: Mouse pressed left at (416, 509)
Screenshot: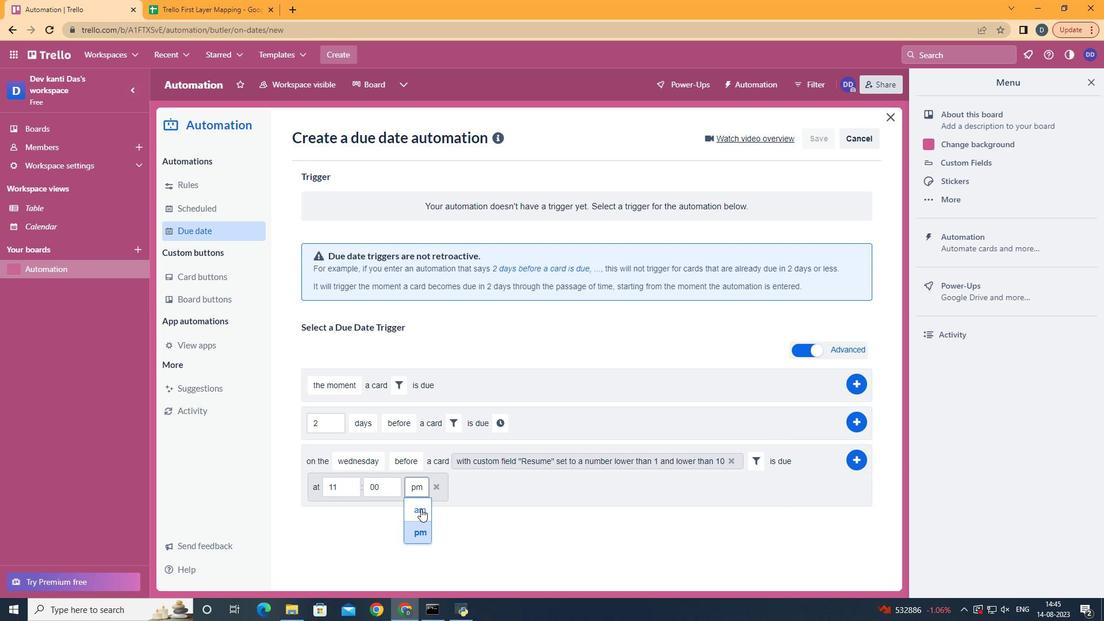 
Action: Mouse moved to (856, 460)
Screenshot: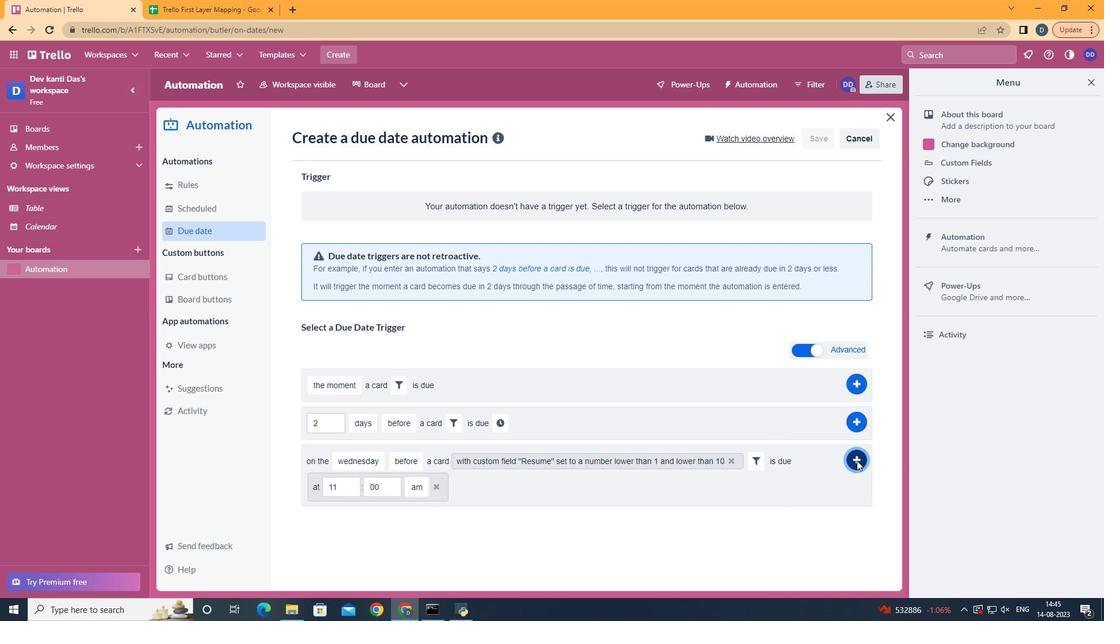 
Action: Mouse pressed left at (856, 460)
Screenshot: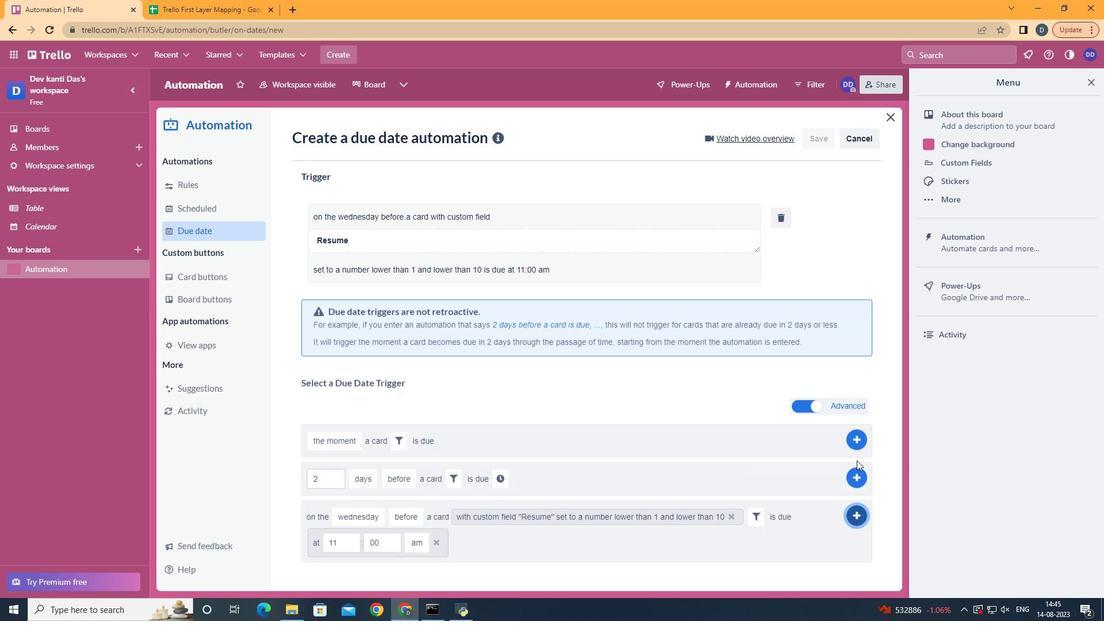 
Action: Mouse moved to (856, 460)
Screenshot: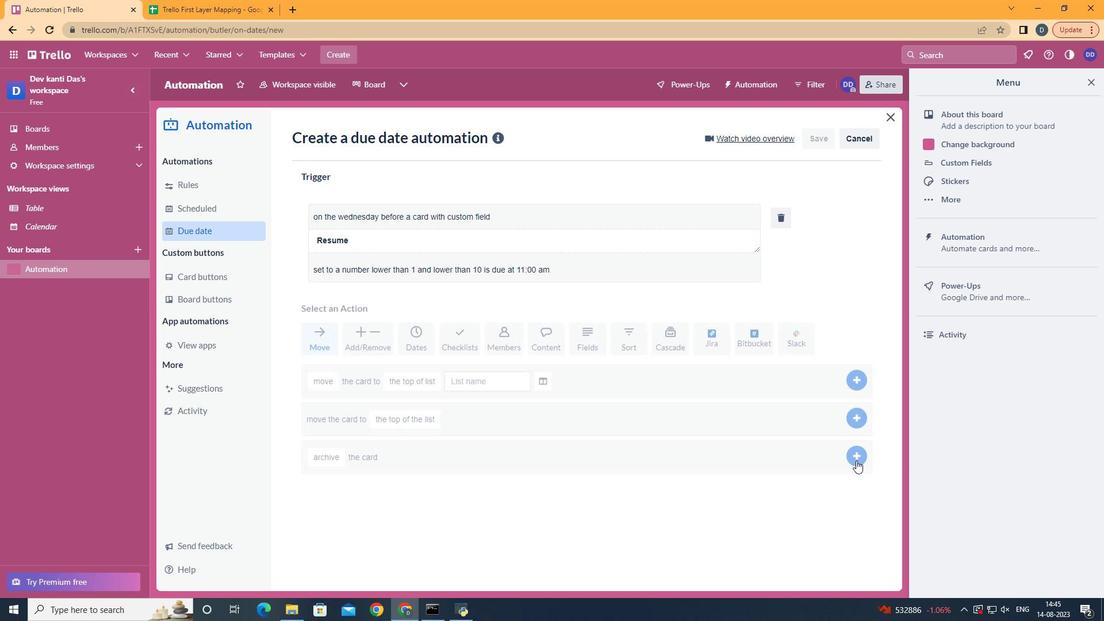 
